 Task: Create a rule when an attachment not ending with is added to a card by anyone.
Action: Mouse moved to (1020, 256)
Screenshot: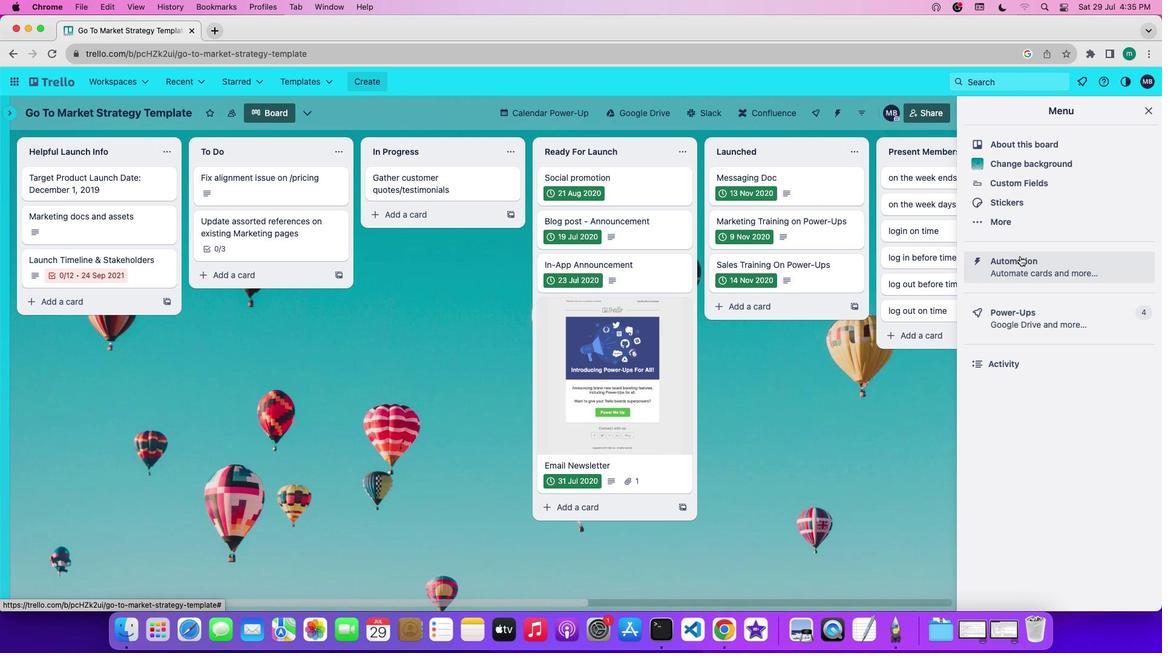 
Action: Mouse pressed left at (1020, 256)
Screenshot: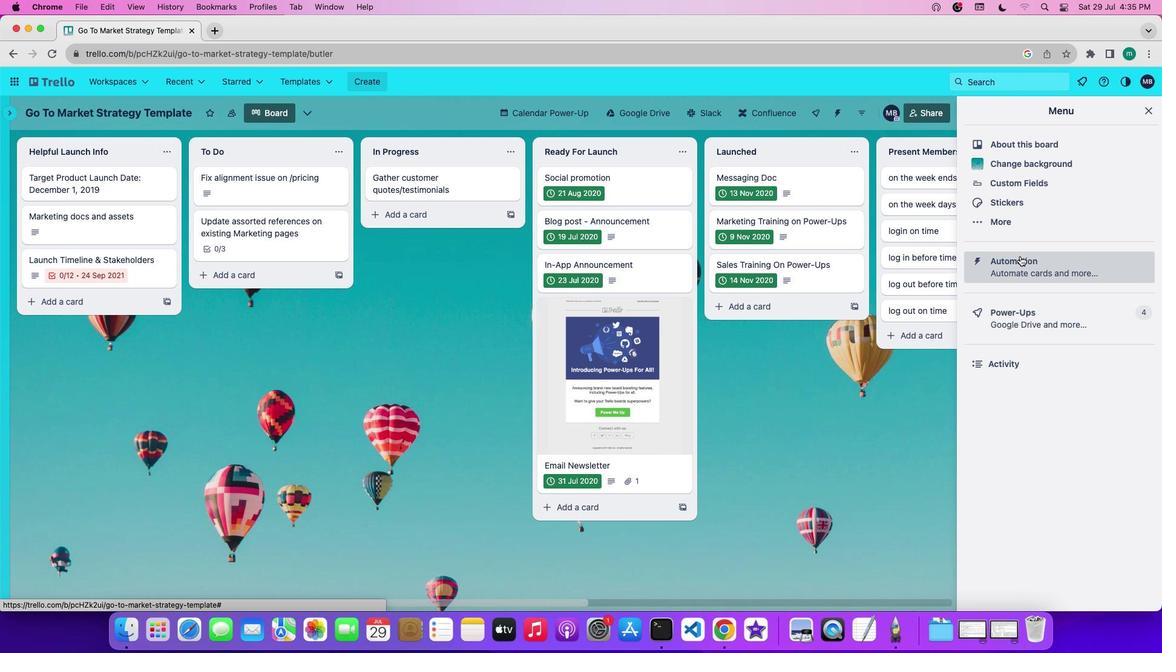 
Action: Mouse moved to (91, 216)
Screenshot: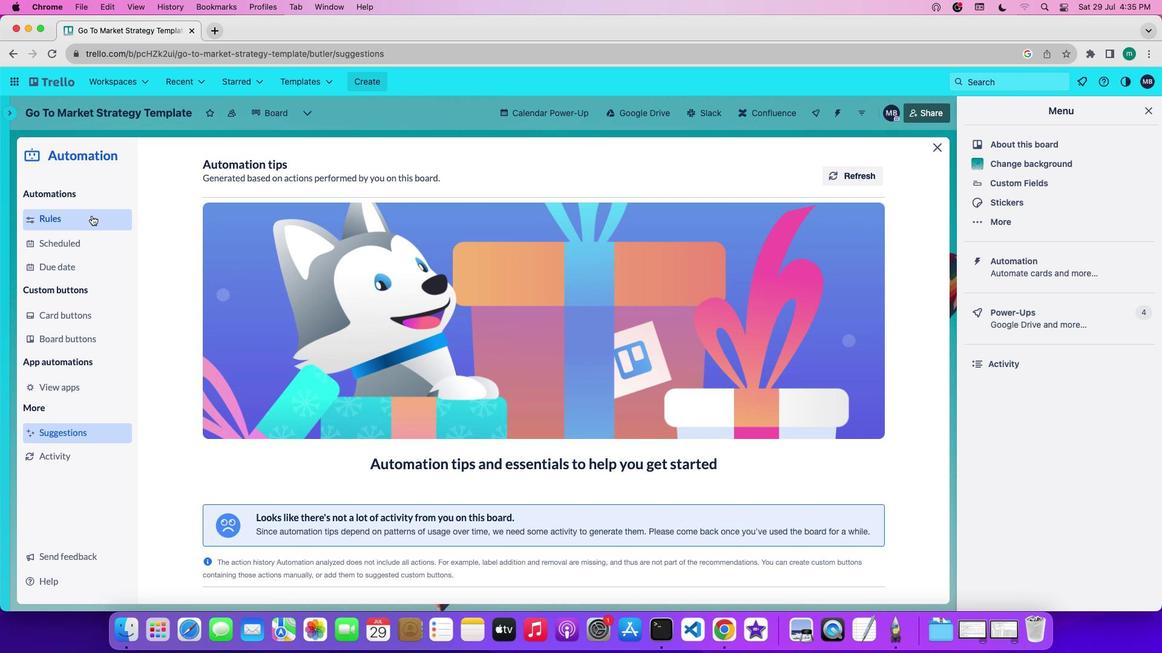 
Action: Mouse pressed left at (91, 216)
Screenshot: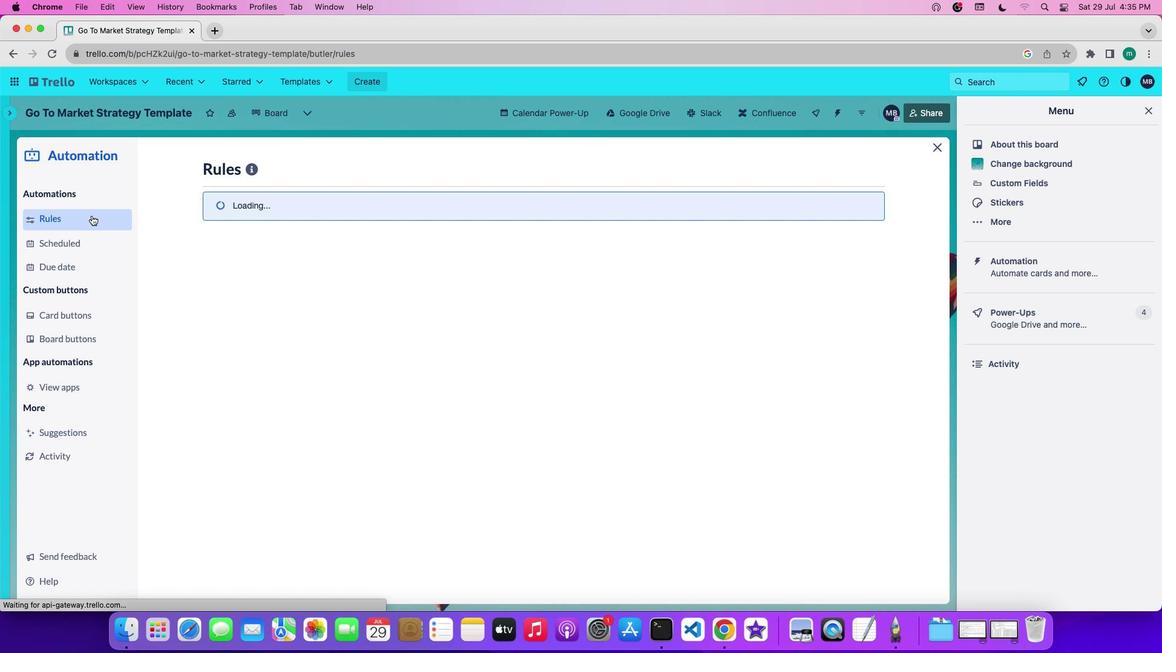 
Action: Mouse moved to (272, 437)
Screenshot: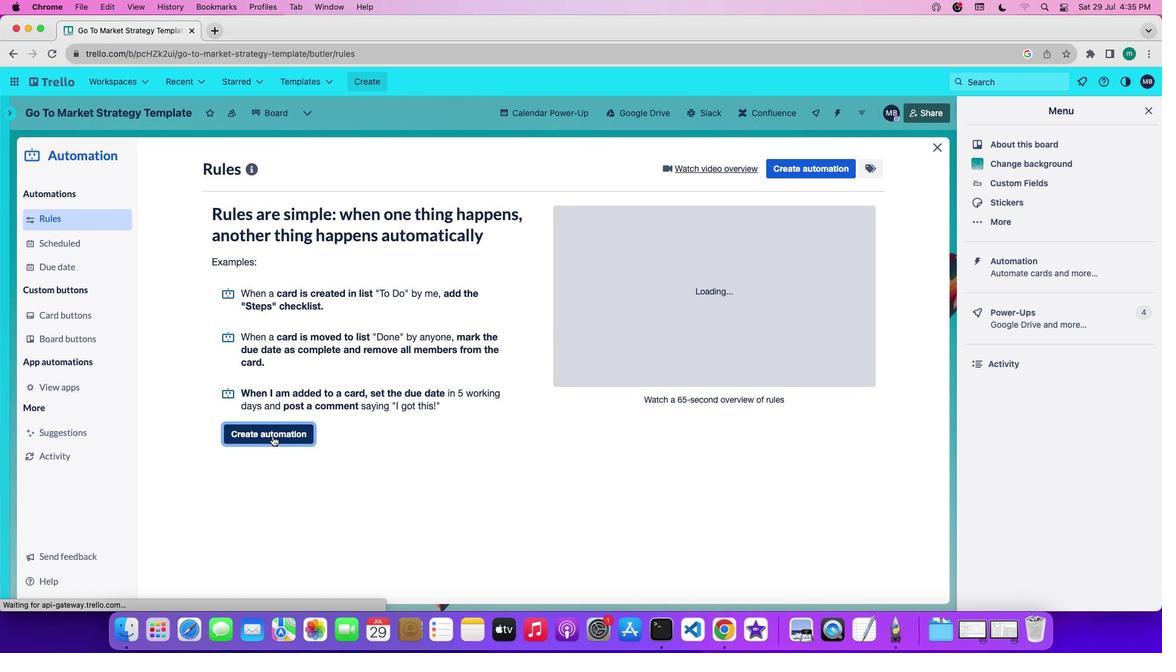 
Action: Mouse pressed left at (272, 437)
Screenshot: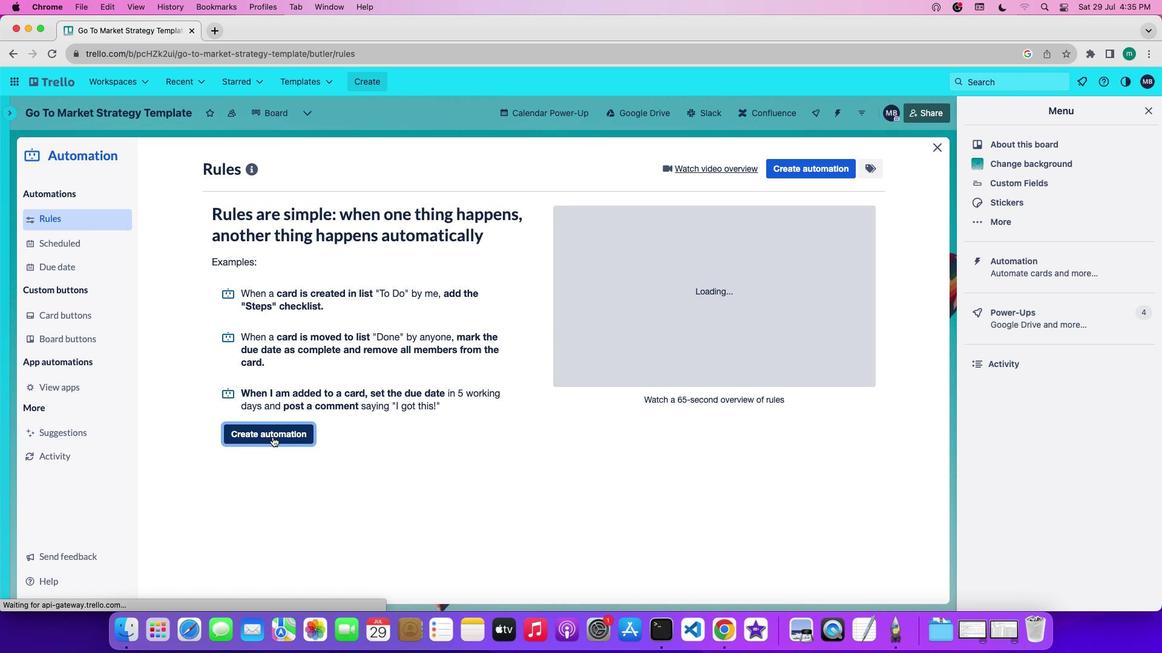 
Action: Mouse moved to (516, 288)
Screenshot: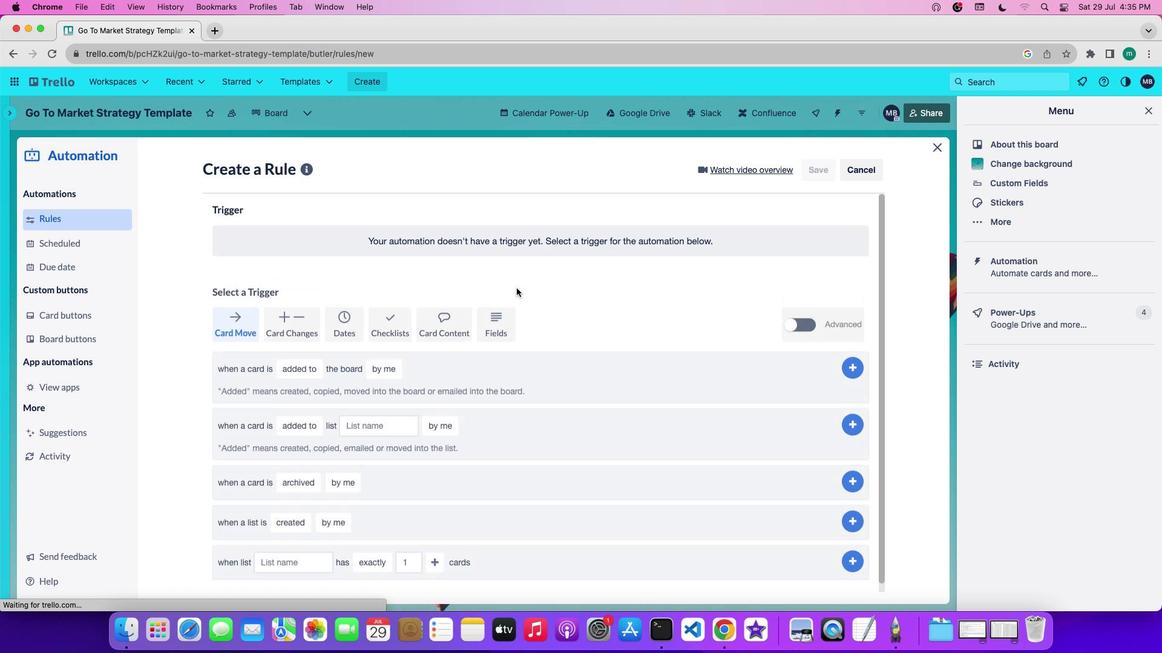 
Action: Mouse pressed left at (516, 288)
Screenshot: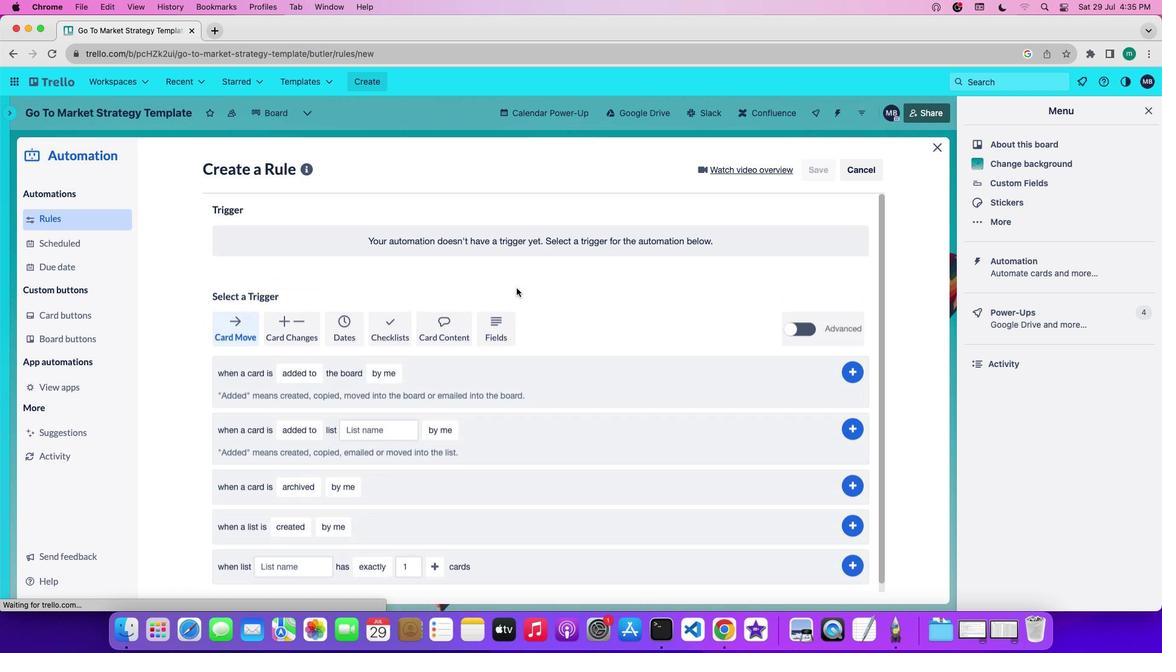 
Action: Mouse moved to (307, 342)
Screenshot: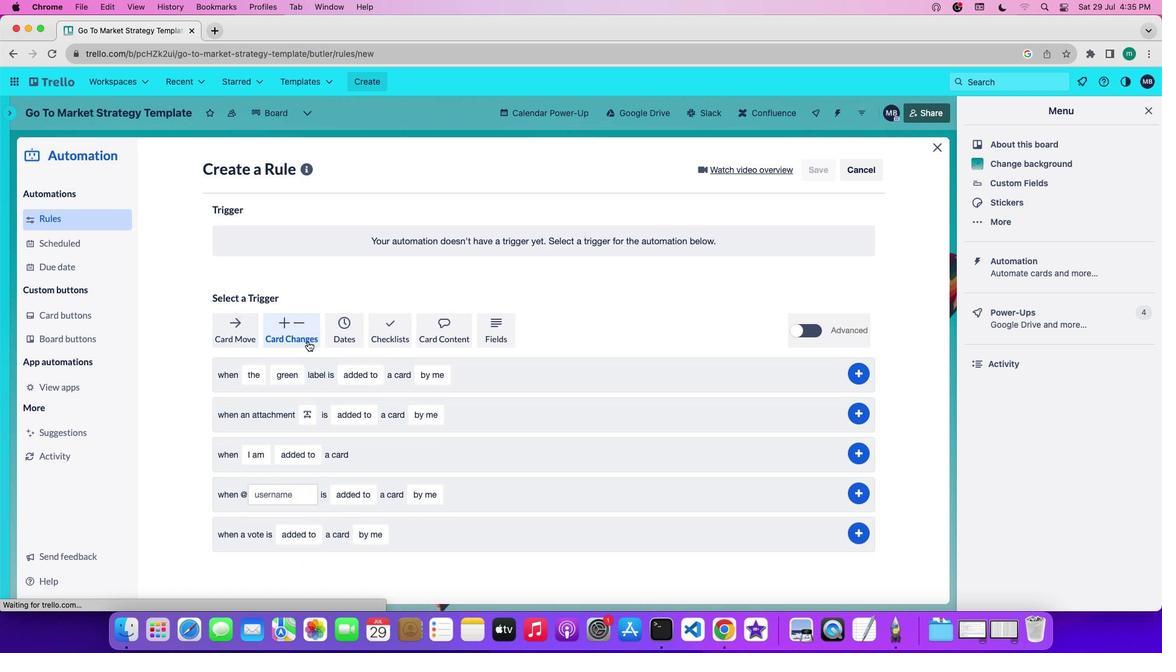 
Action: Mouse pressed left at (307, 342)
Screenshot: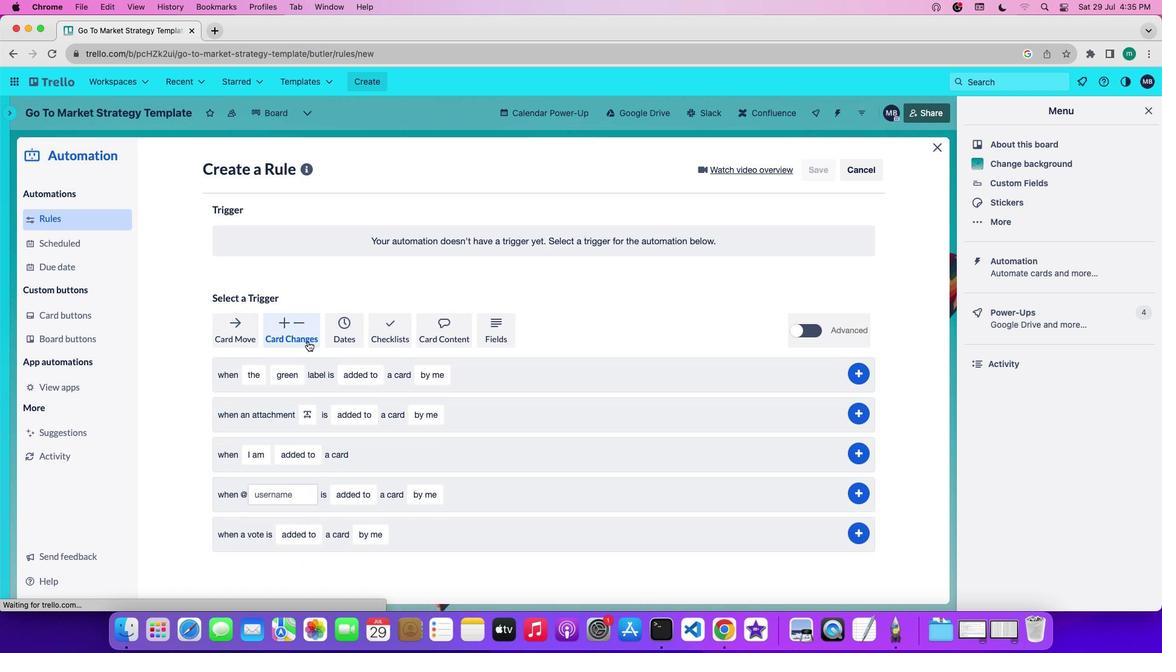 
Action: Mouse moved to (308, 411)
Screenshot: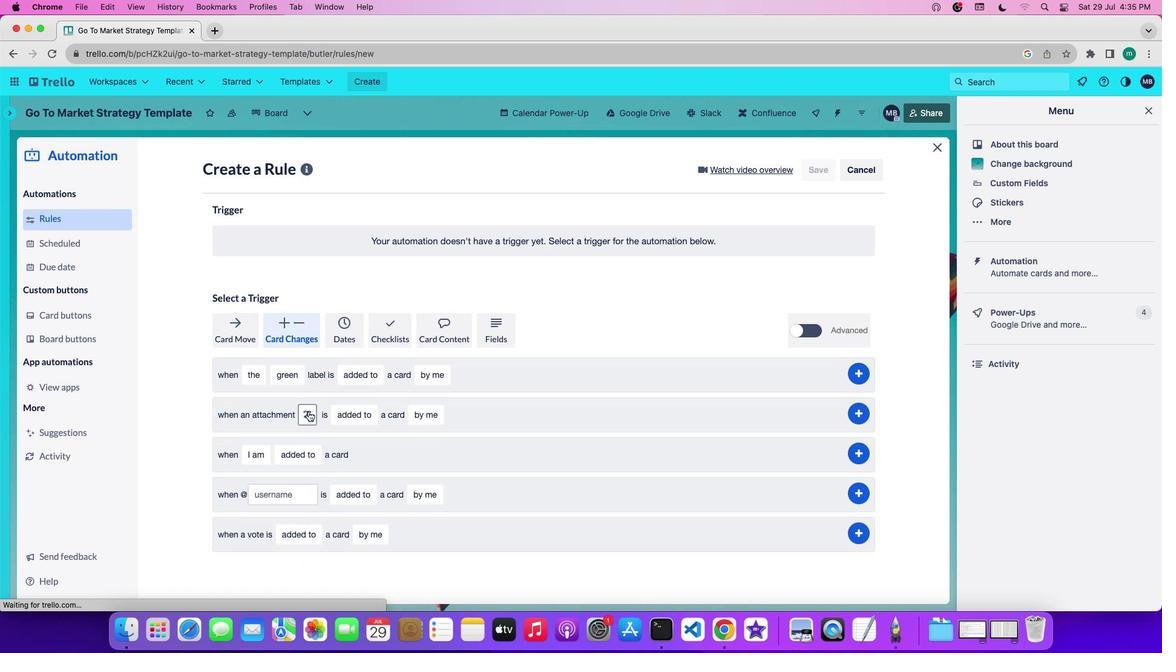 
Action: Mouse pressed left at (308, 411)
Screenshot: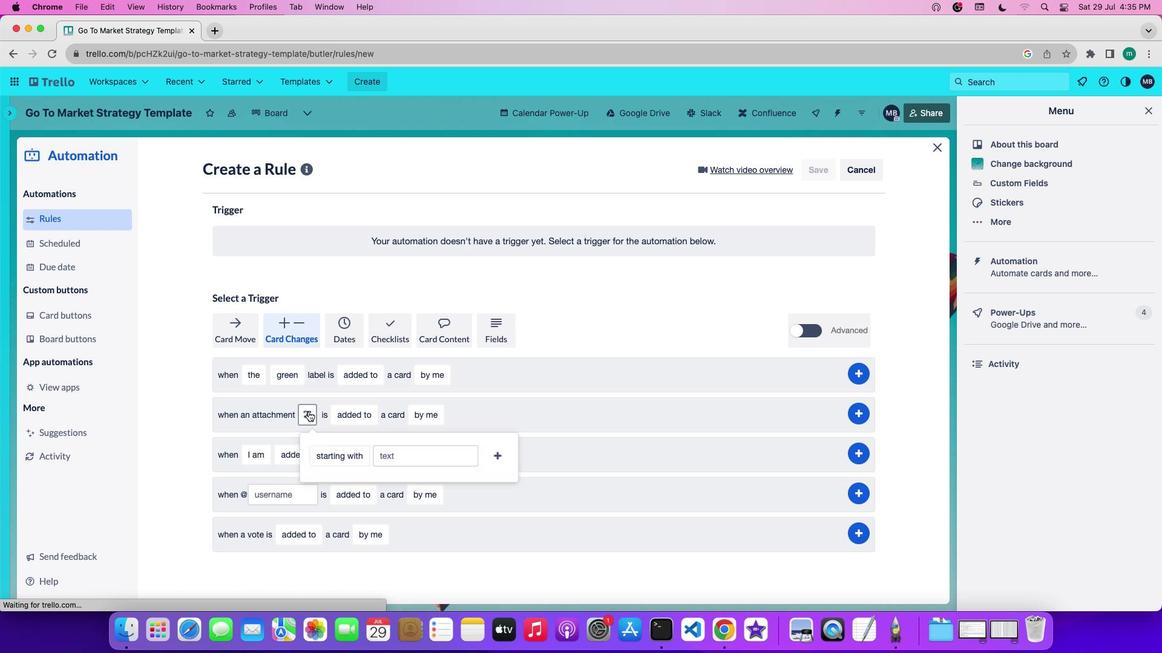 
Action: Mouse moved to (345, 460)
Screenshot: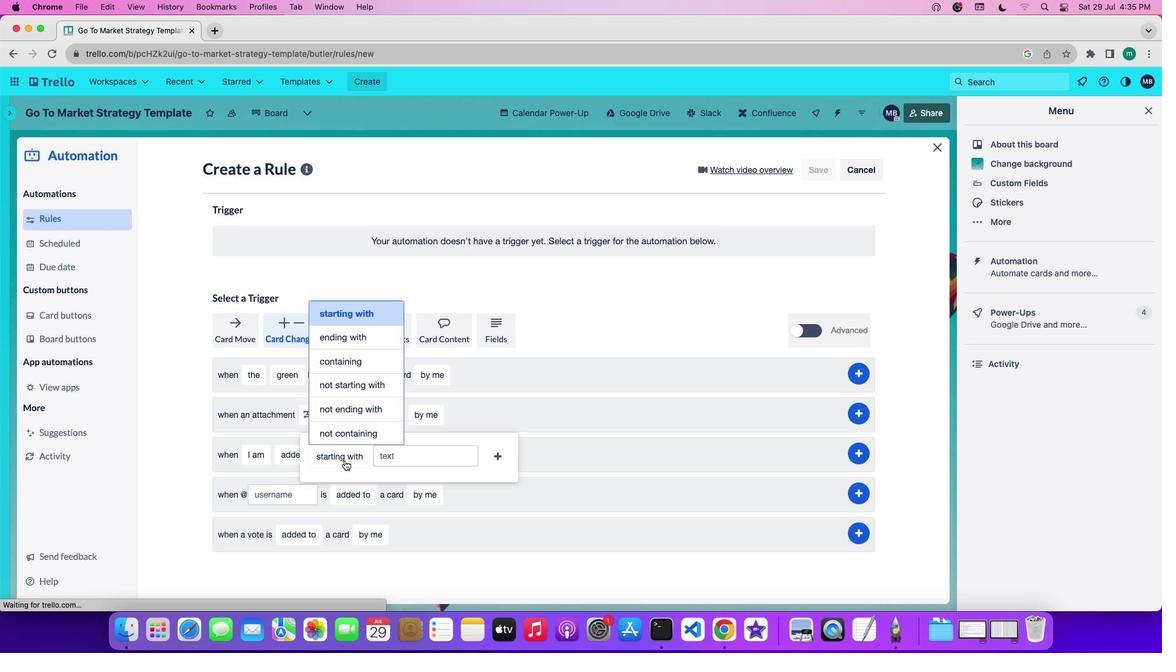 
Action: Mouse pressed left at (345, 460)
Screenshot: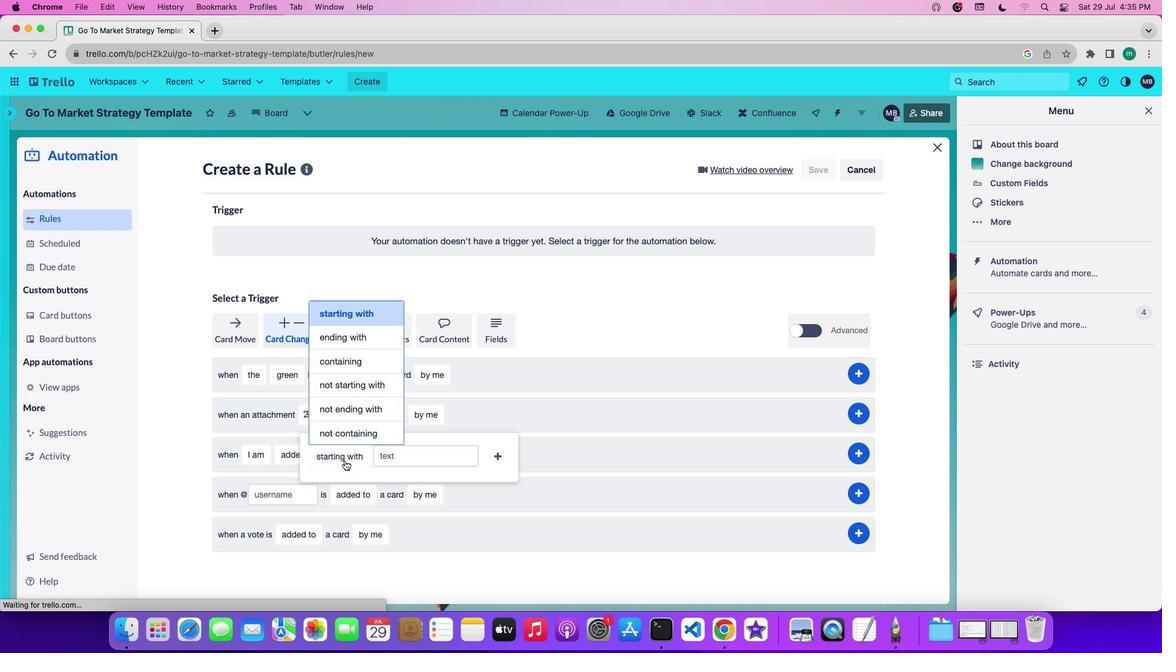 
Action: Mouse moved to (354, 414)
Screenshot: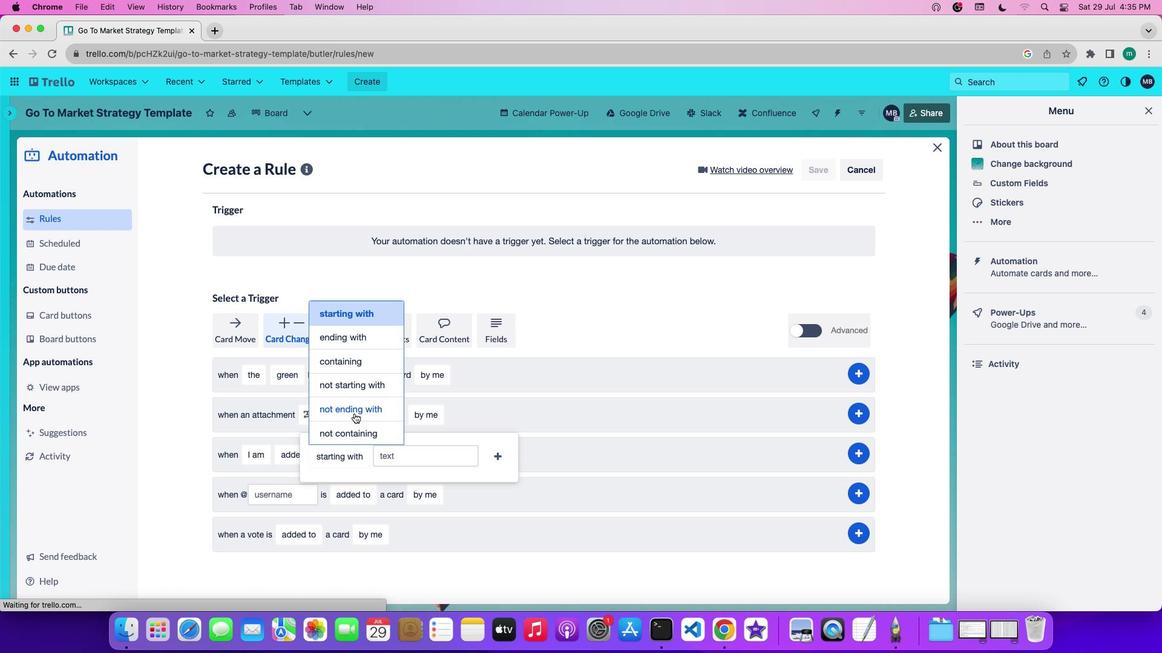 
Action: Mouse pressed left at (354, 414)
Screenshot: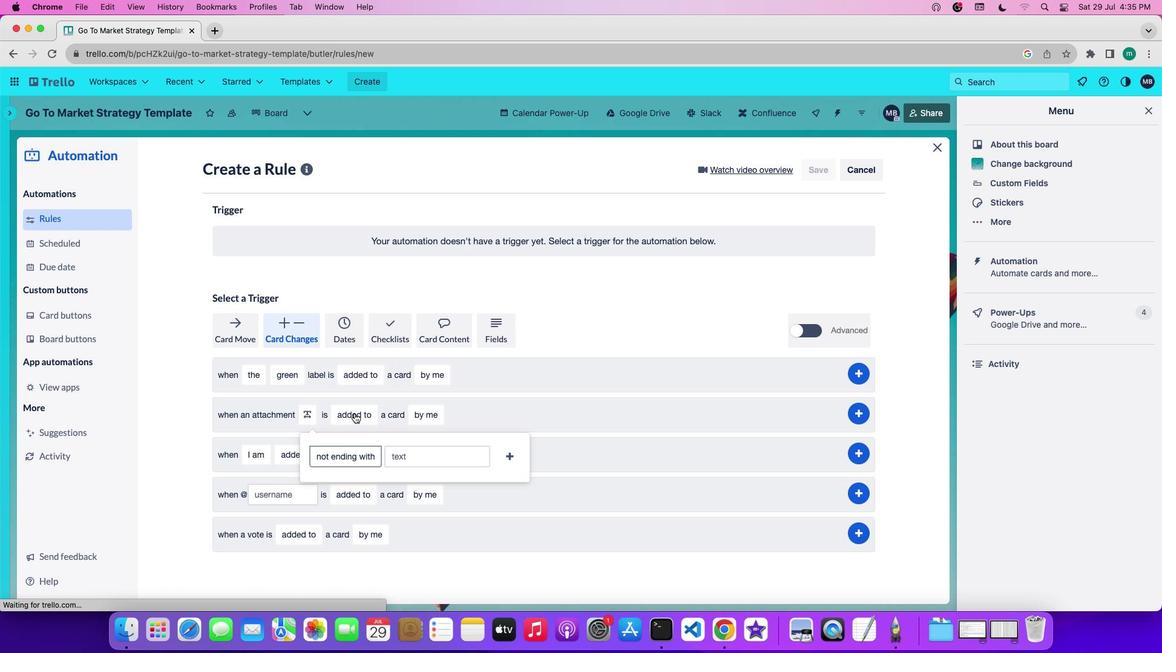 
Action: Mouse moved to (512, 458)
Screenshot: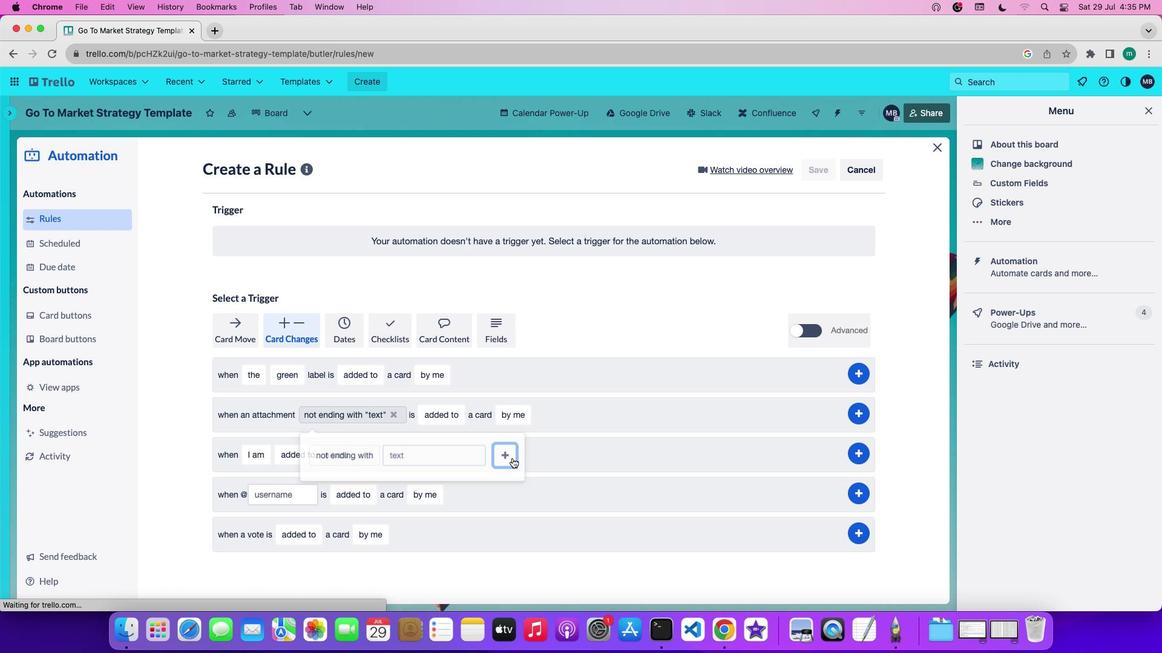
Action: Mouse pressed left at (512, 458)
Screenshot: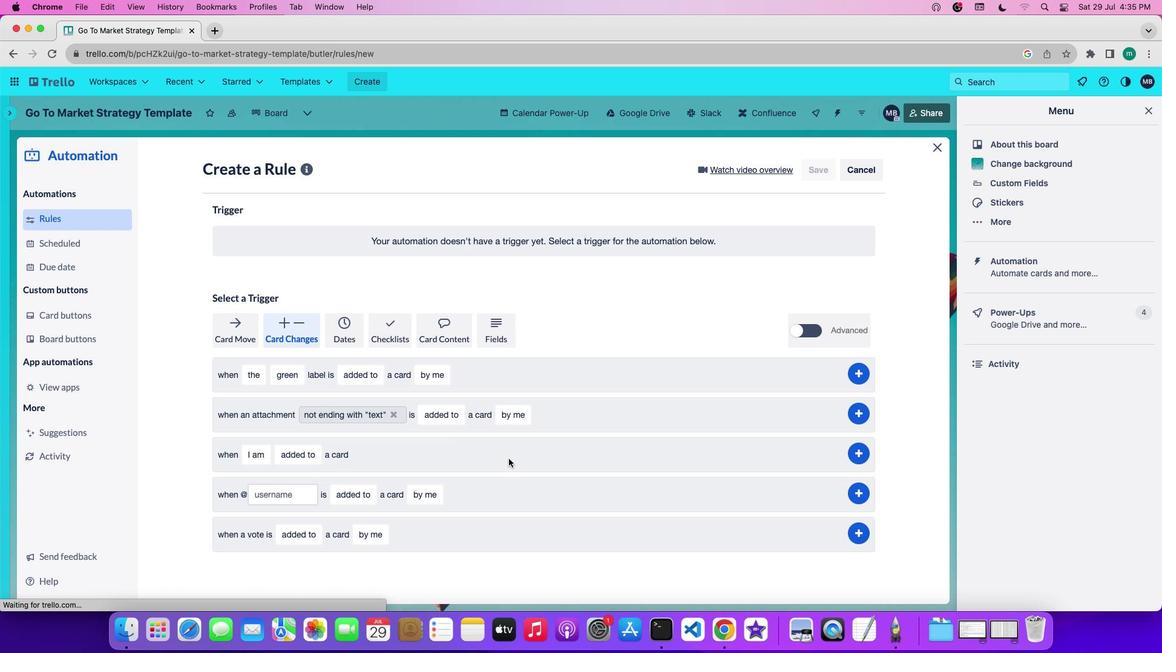 
Action: Mouse moved to (440, 417)
Screenshot: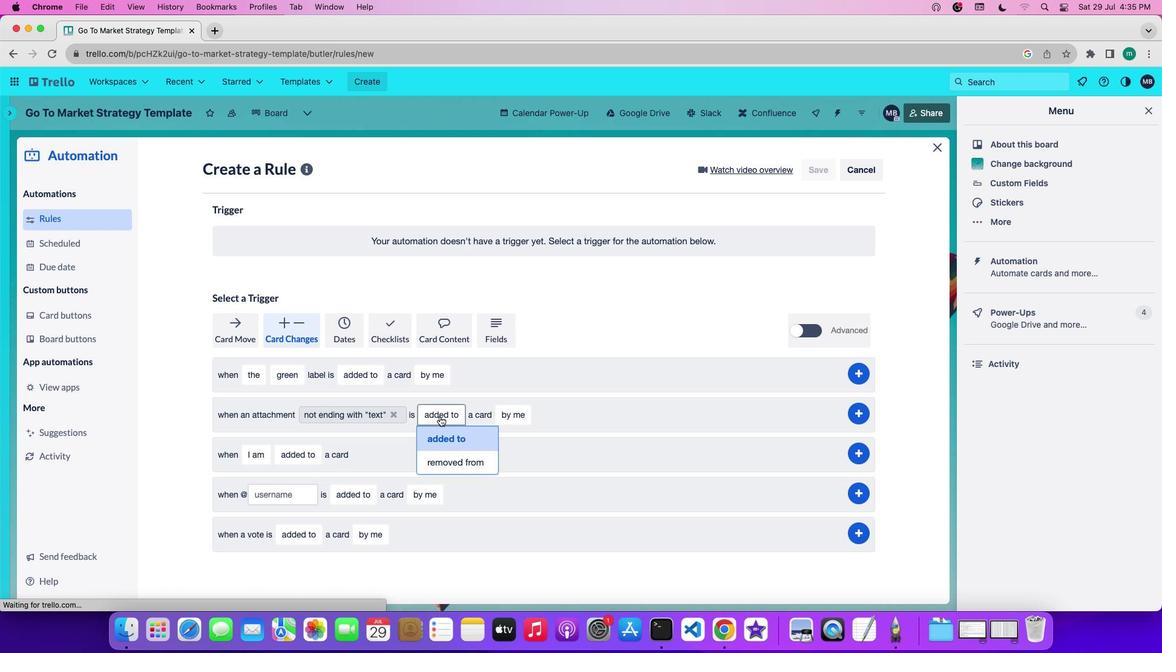
Action: Mouse pressed left at (440, 417)
Screenshot: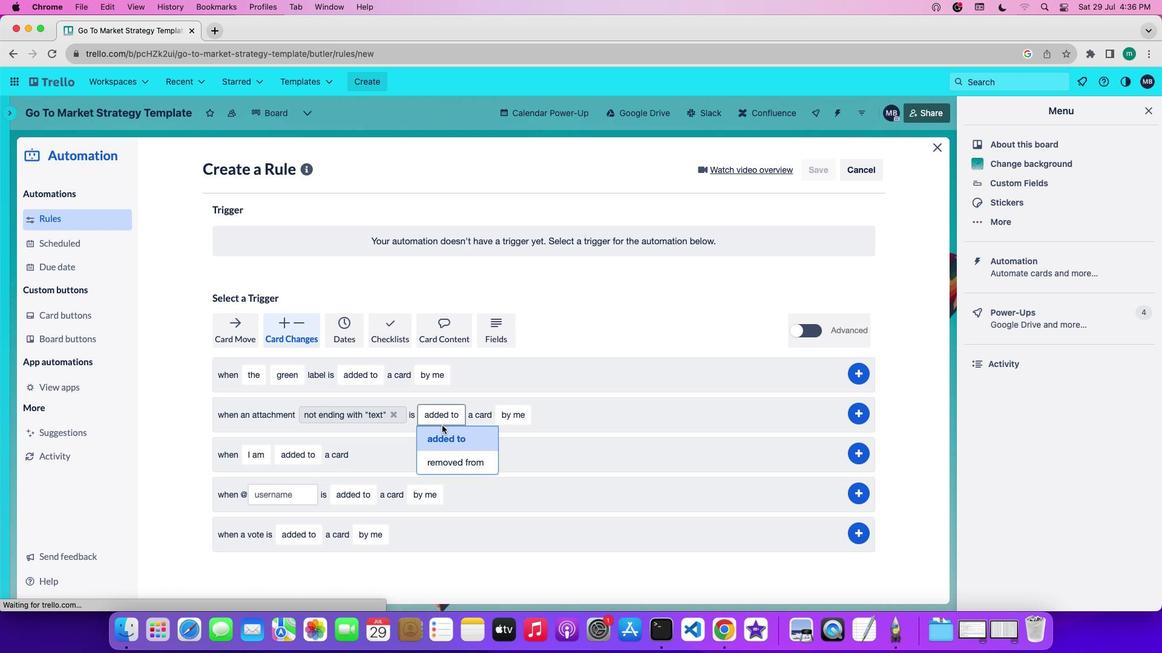 
Action: Mouse moved to (441, 435)
Screenshot: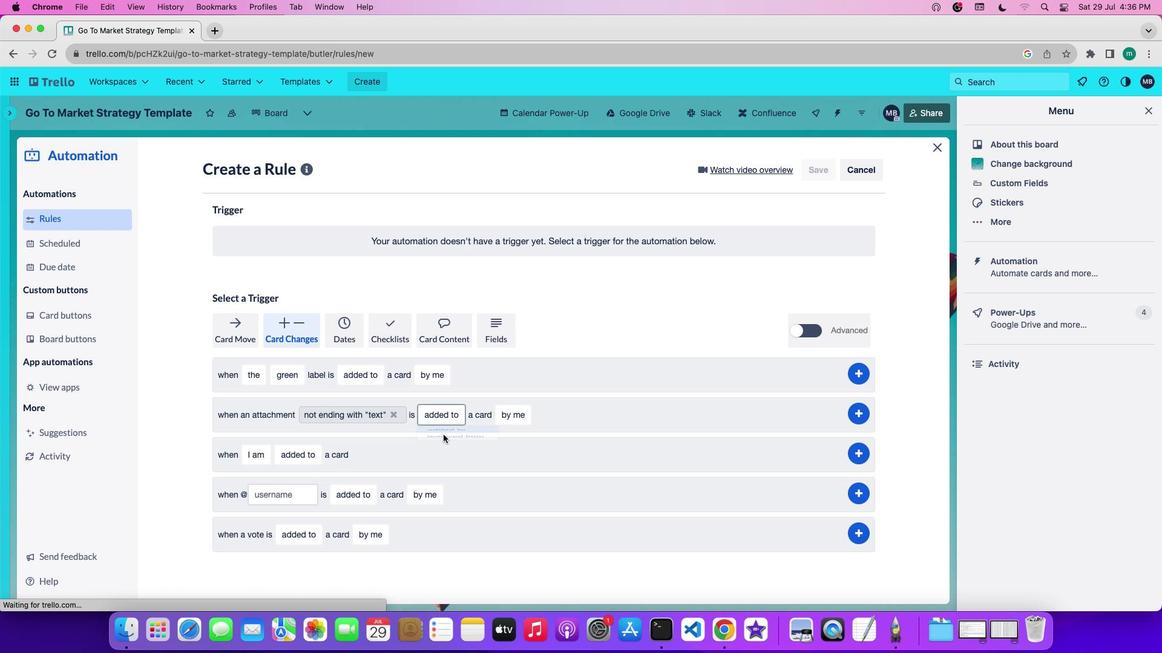 
Action: Mouse pressed left at (441, 435)
Screenshot: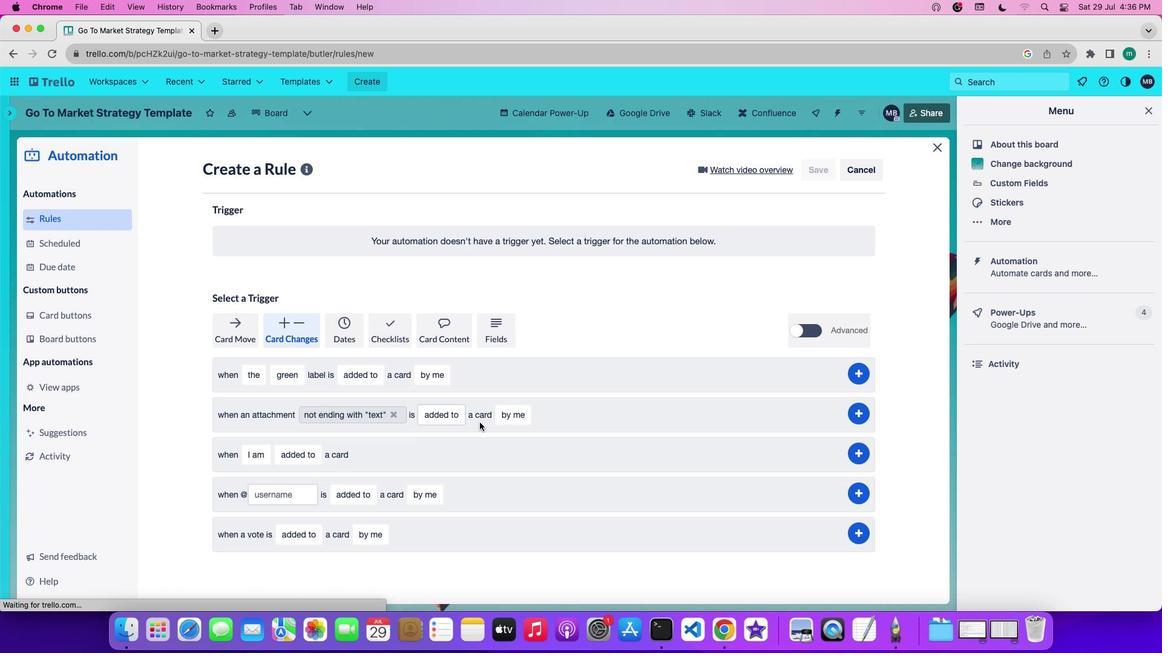 
Action: Mouse moved to (507, 414)
Screenshot: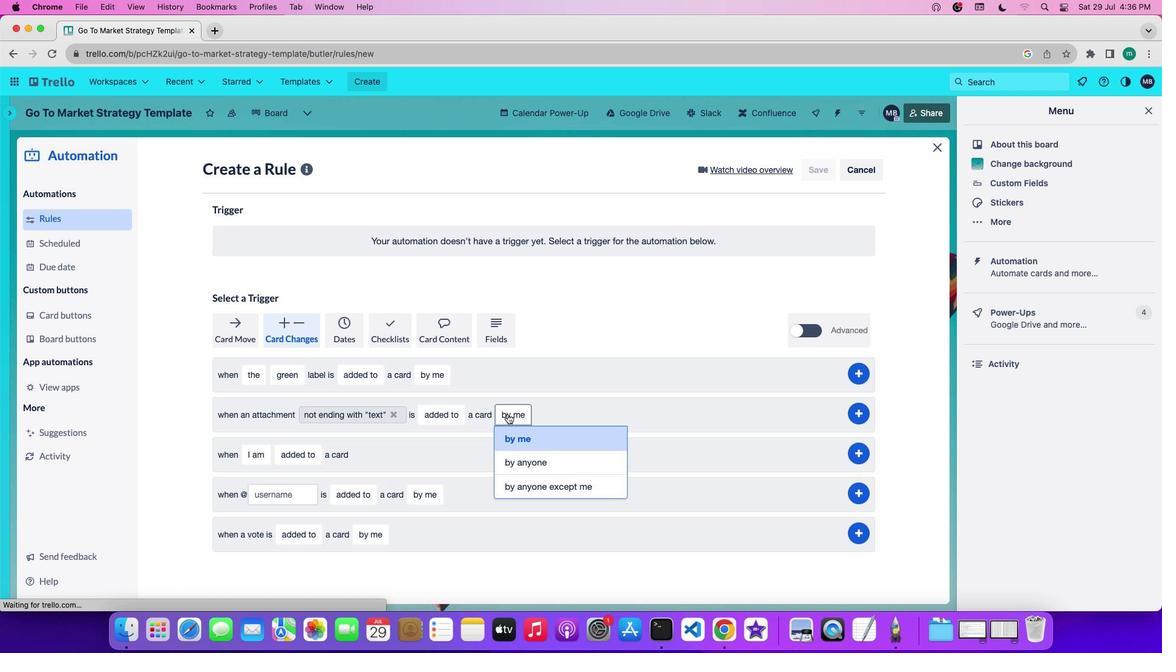 
Action: Mouse pressed left at (507, 414)
Screenshot: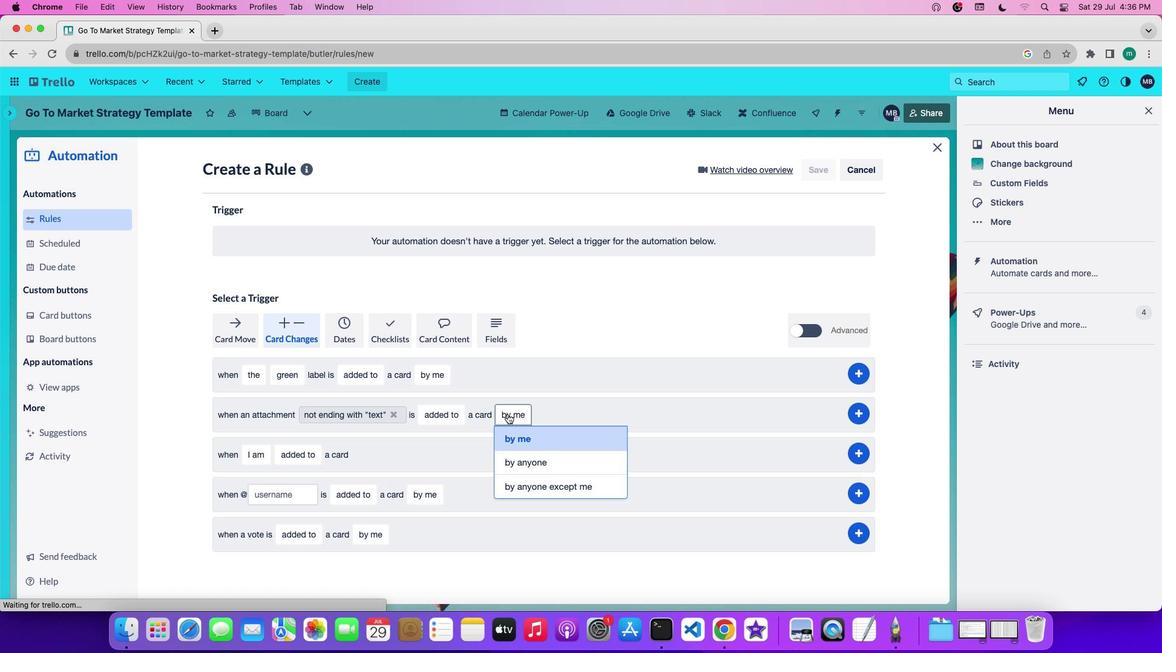 
Action: Mouse moved to (519, 463)
Screenshot: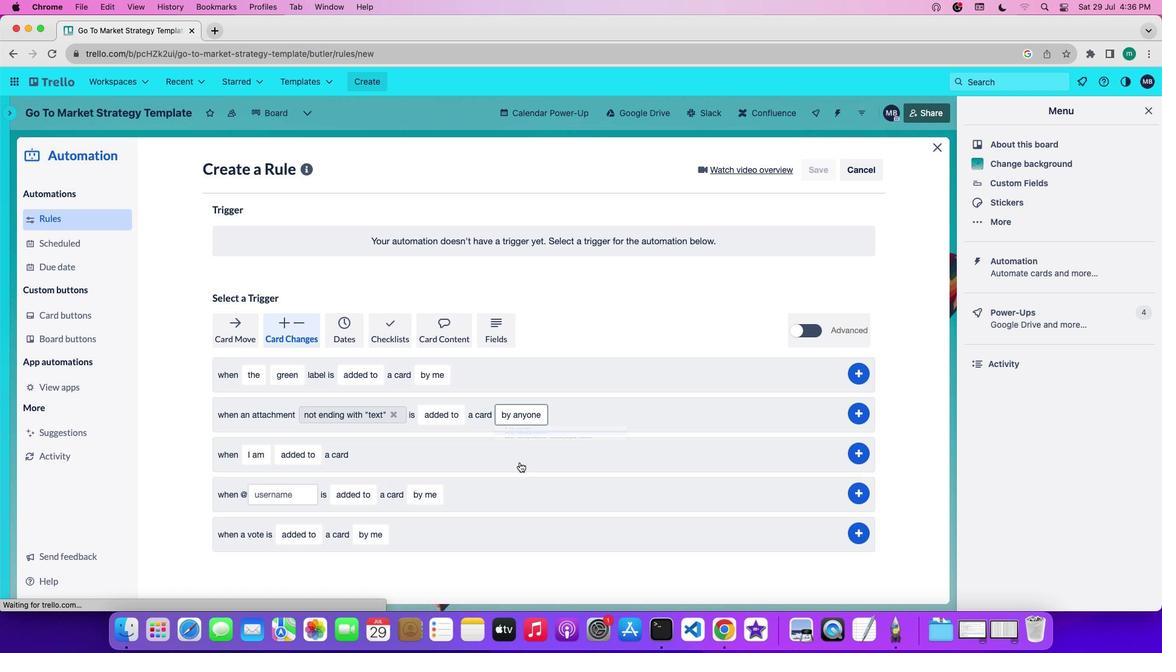 
Action: Mouse pressed left at (519, 463)
Screenshot: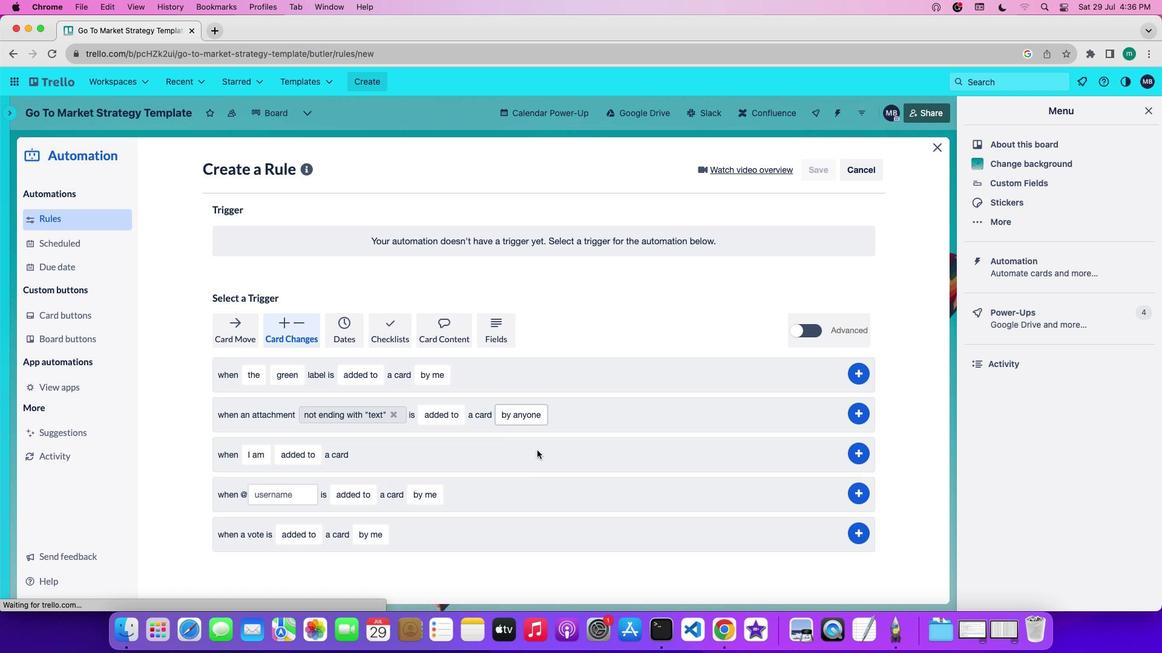 
Action: Mouse moved to (856, 415)
Screenshot: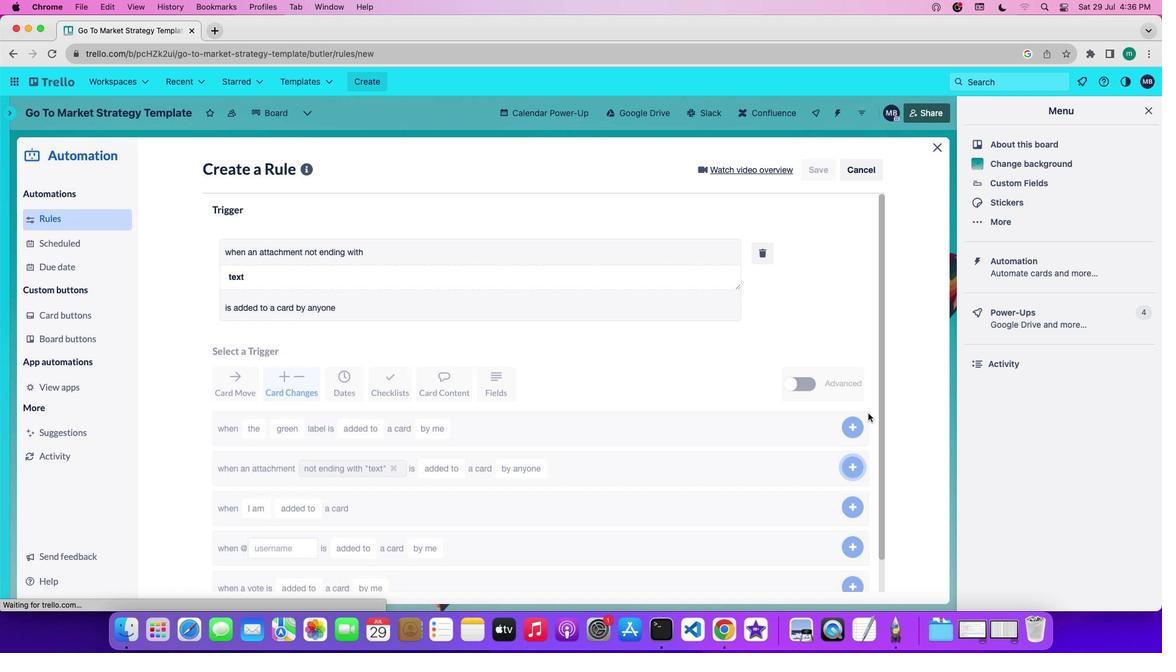 
Action: Mouse pressed left at (856, 415)
Screenshot: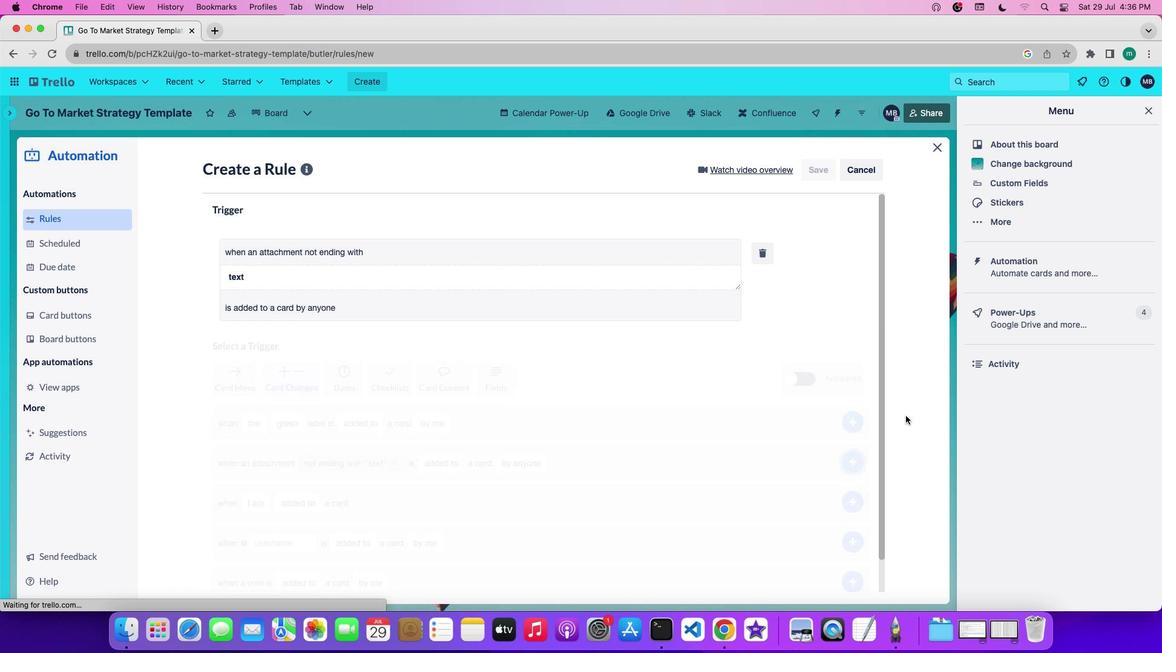 
Action: Mouse moved to (892, 420)
Screenshot: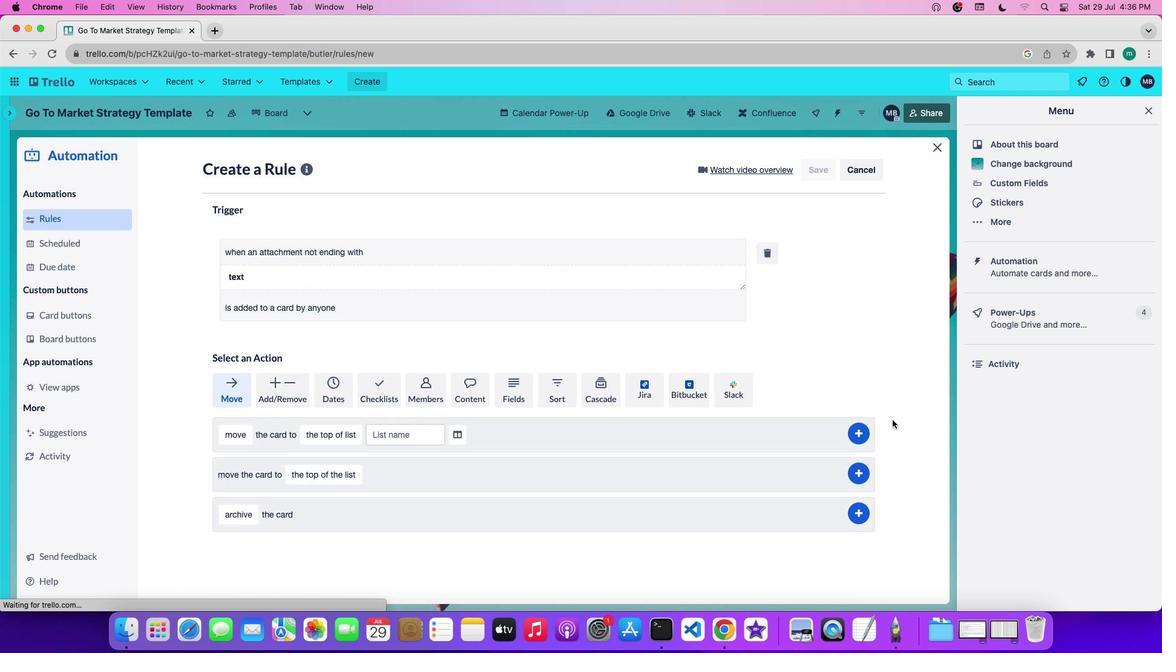 
